 Task: Plan a team-building volunteer activity for the 9th at 4 PM to 4:30 PM.
Action: Mouse moved to (58, 103)
Screenshot: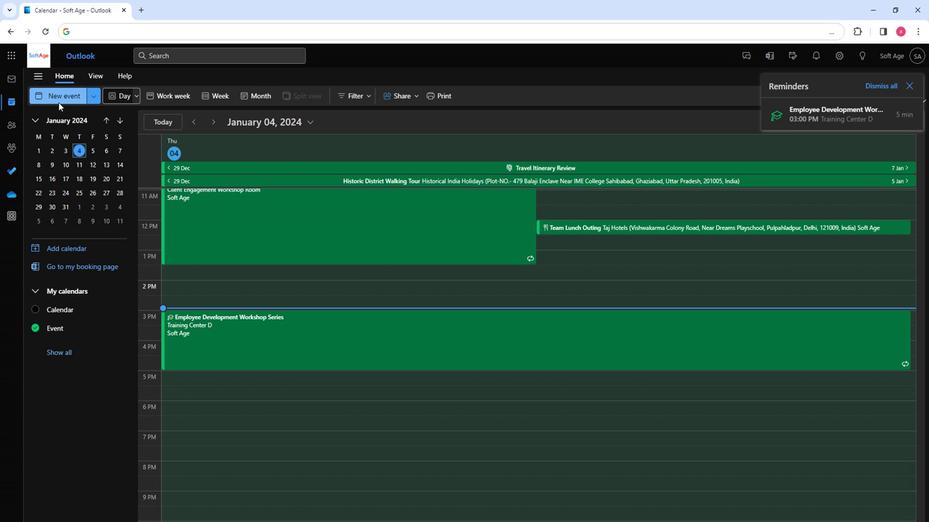 
Action: Mouse pressed left at (58, 103)
Screenshot: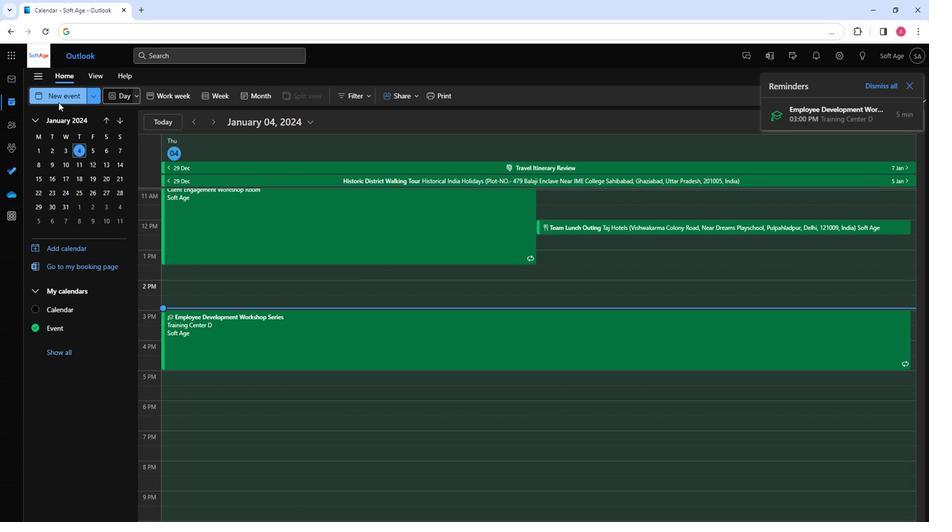 
Action: Mouse moved to (132, 267)
Screenshot: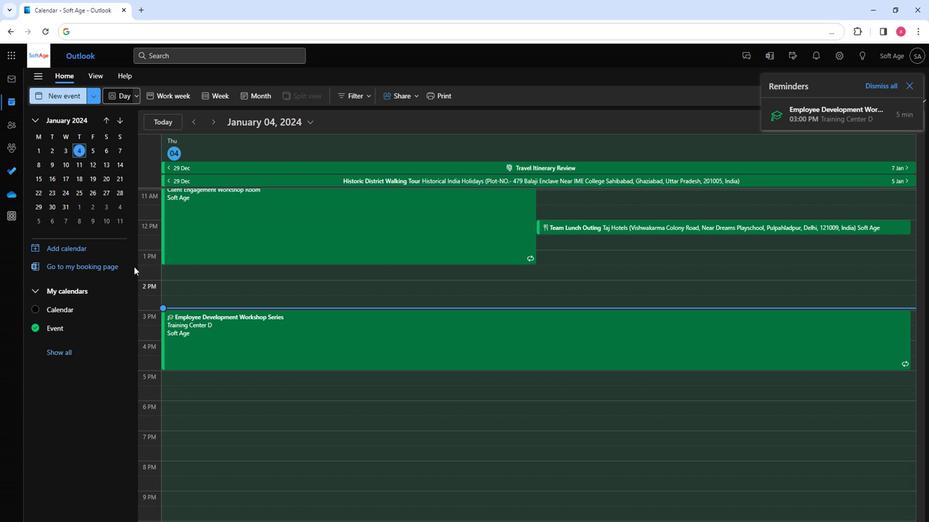 
Action: Key pressed <Key.shift><Key.shift><Key.shift><Key.shift><Key.shift><Key.shift><Key.shift><Key.shift><Key.shift><Key.shift><Key.shift><Key.shift><Key.shift><Key.shift><Key.shift>Team-<Key.shift>Building<Key.space><Key.shift>Volunteer<Key.space><Key.shift>Activity
Screenshot: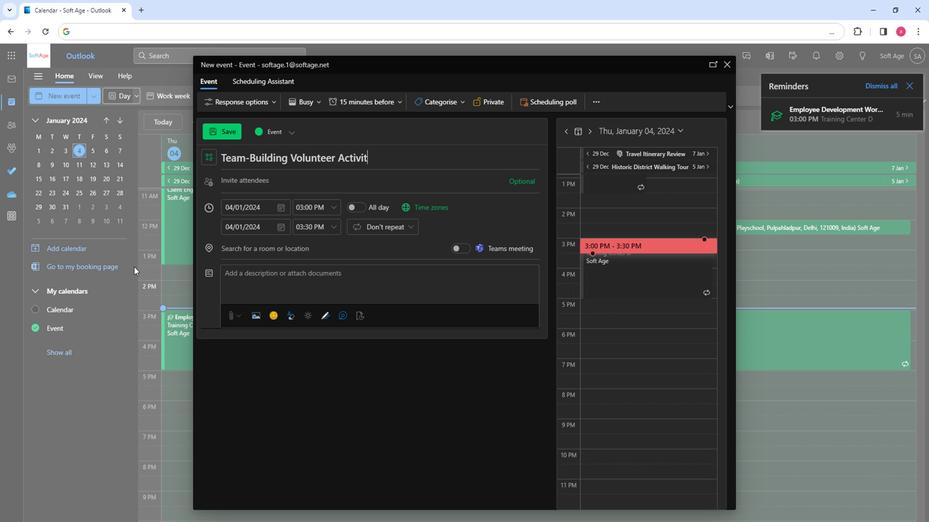 
Action: Mouse moved to (267, 180)
Screenshot: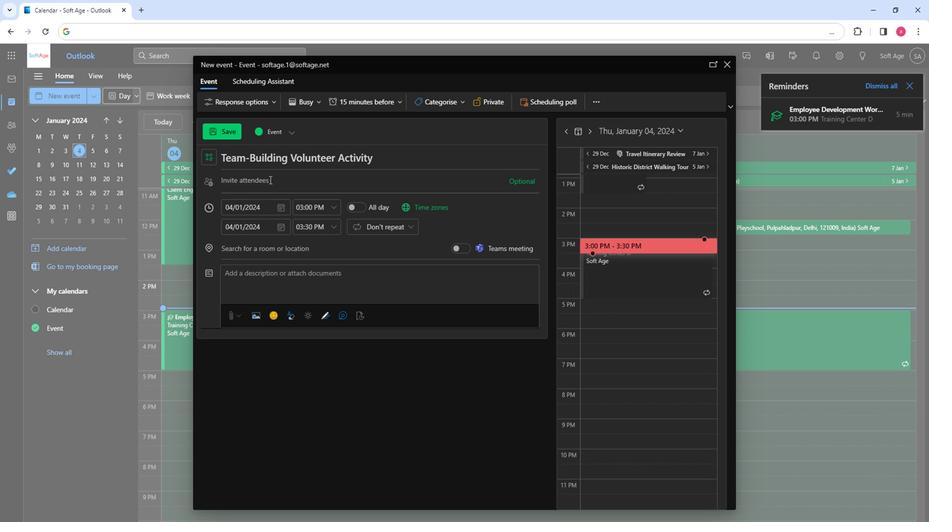 
Action: Mouse pressed left at (267, 180)
Screenshot: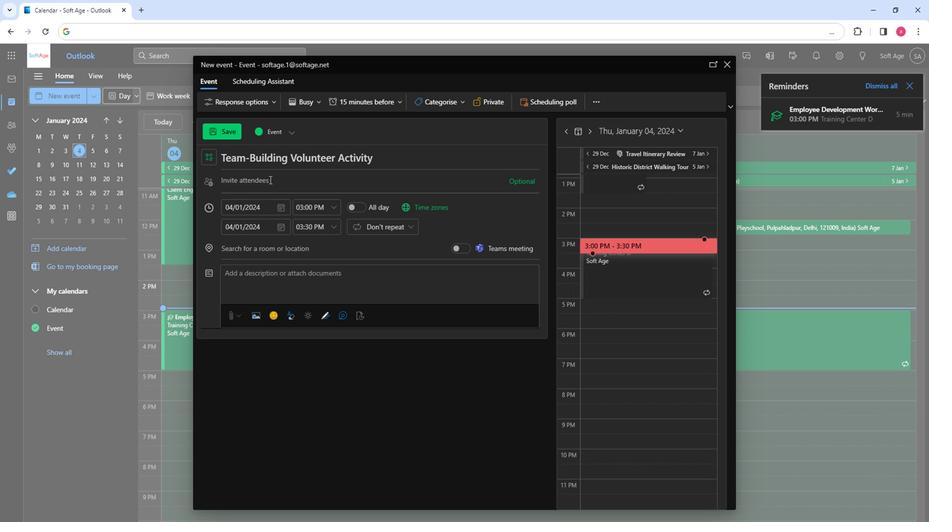 
Action: Key pressed so
Screenshot: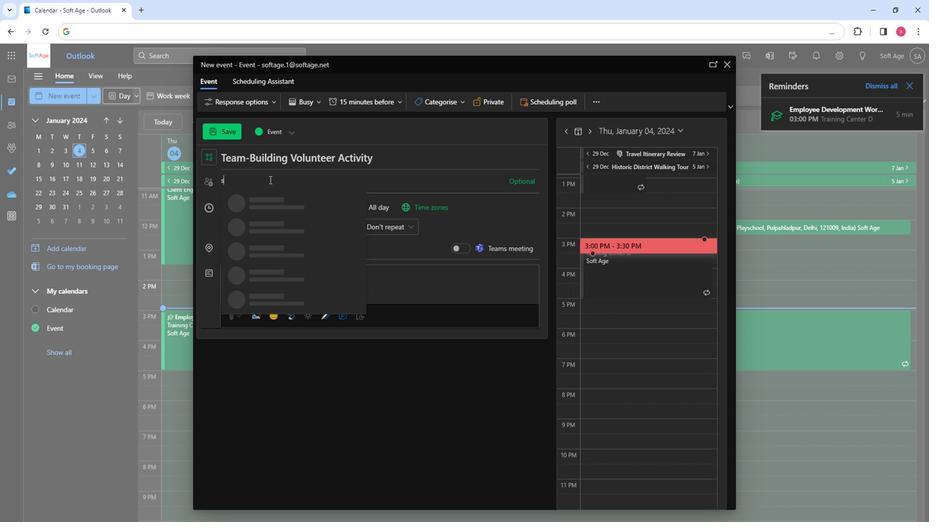 
Action: Mouse moved to (272, 232)
Screenshot: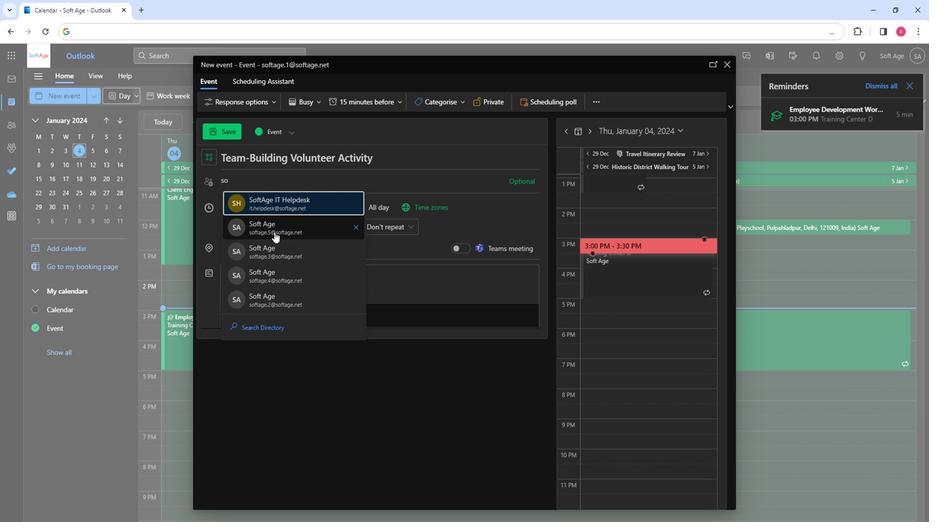 
Action: Mouse pressed left at (272, 232)
Screenshot: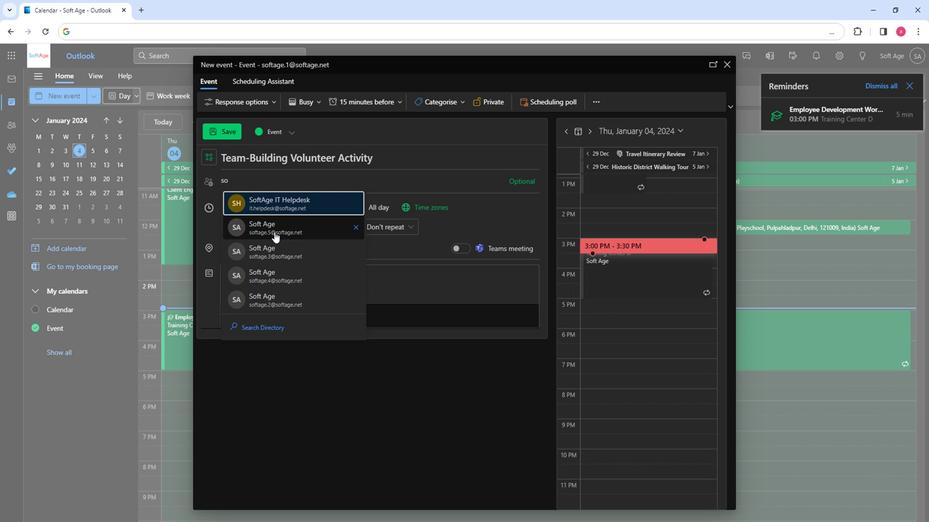 
Action: Key pressed so
Screenshot: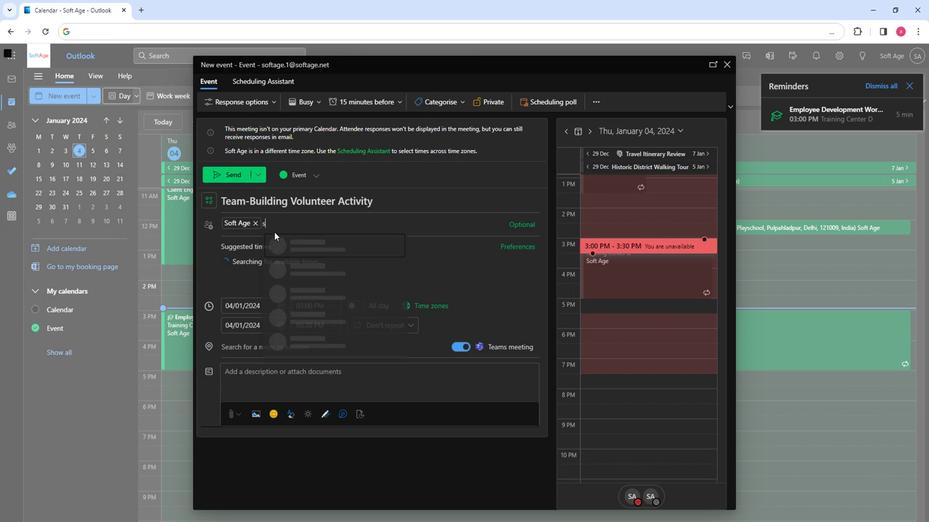 
Action: Mouse moved to (306, 302)
Screenshot: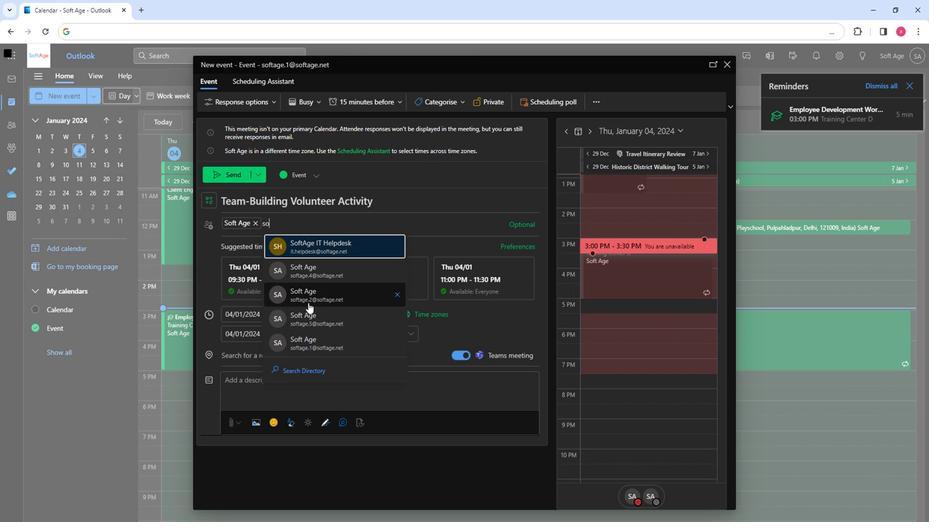 
Action: Mouse pressed left at (306, 302)
Screenshot: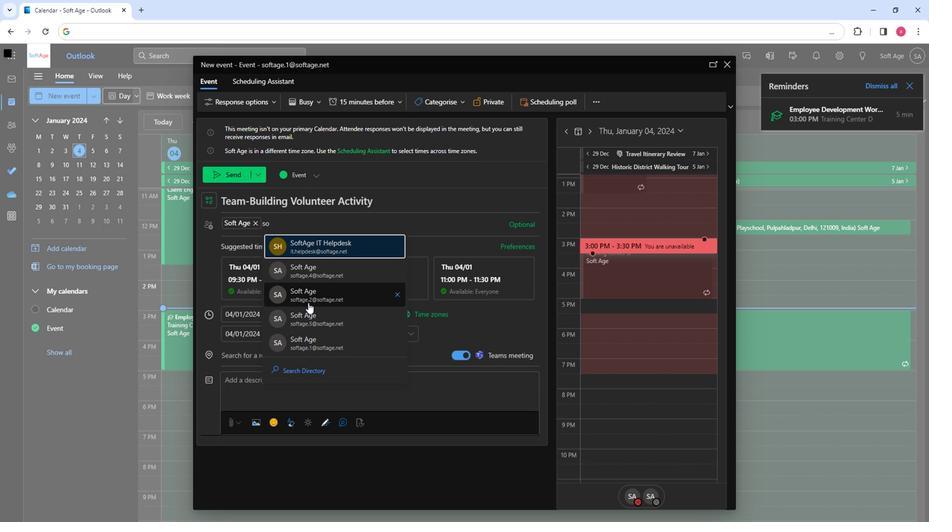 
Action: Mouse moved to (306, 303)
Screenshot: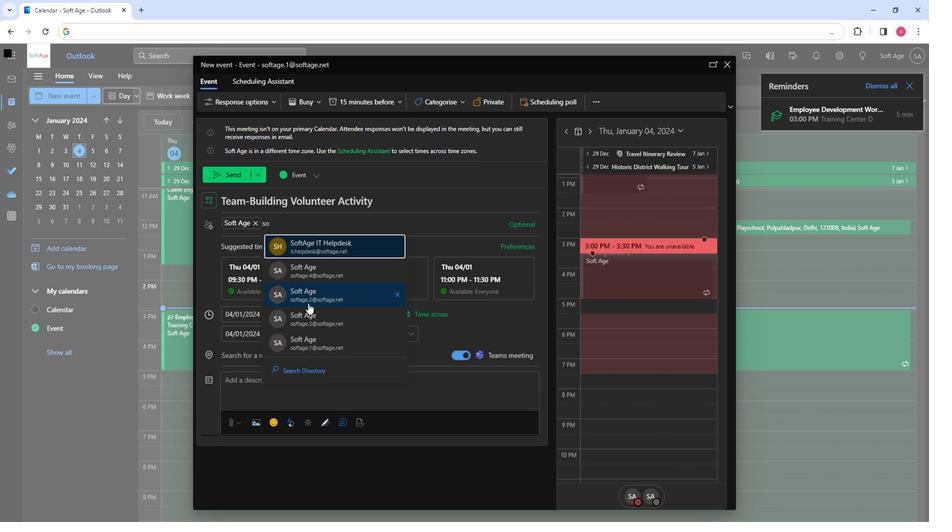 
Action: Key pressed so
Screenshot: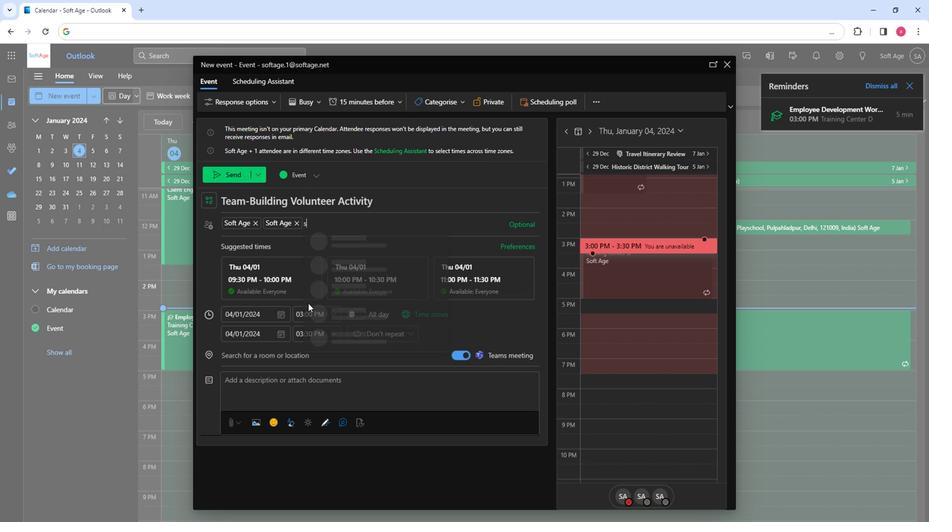 
Action: Mouse moved to (334, 322)
Screenshot: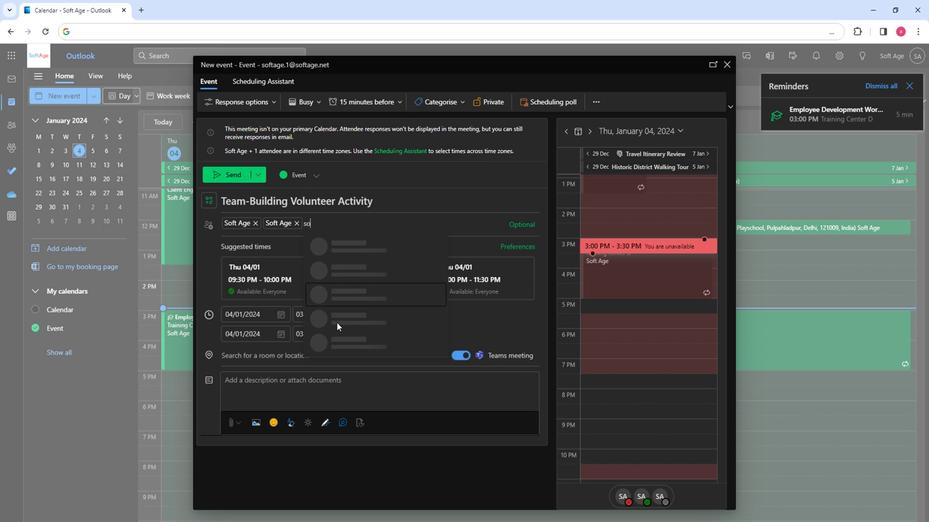 
Action: Mouse pressed left at (334, 322)
Screenshot: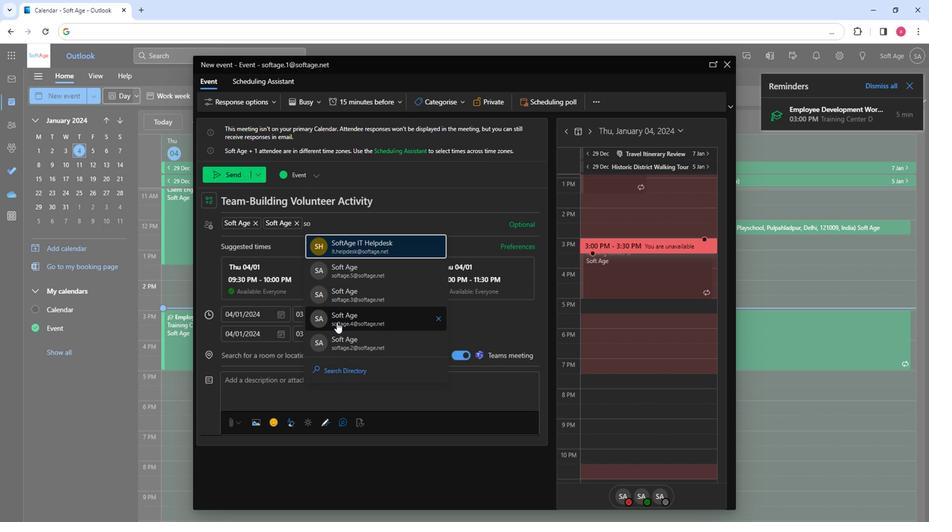 
Action: Key pressed so
Screenshot: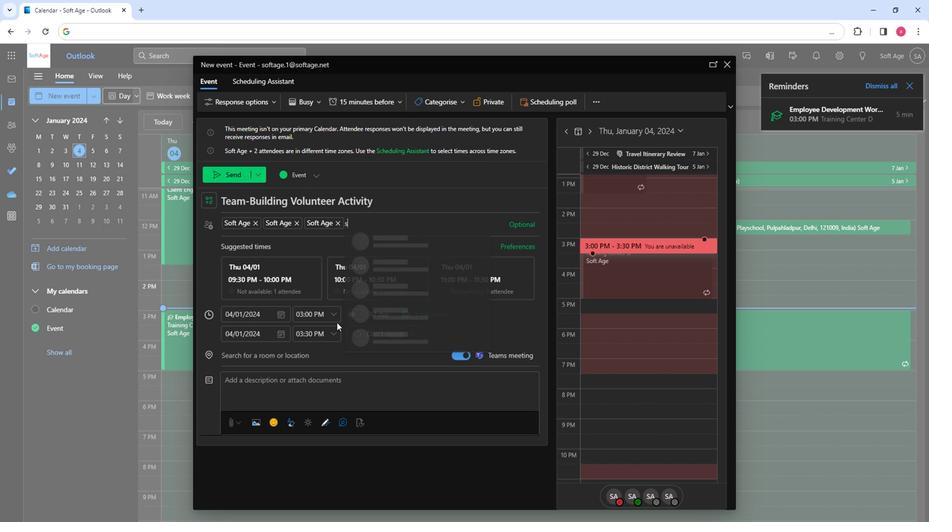 
Action: Mouse moved to (376, 341)
Screenshot: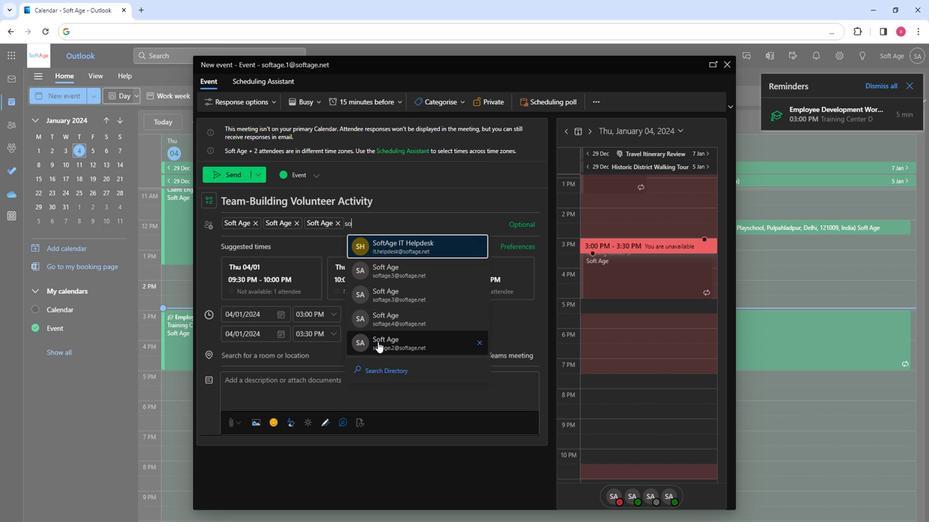 
Action: Mouse pressed left at (376, 341)
Screenshot: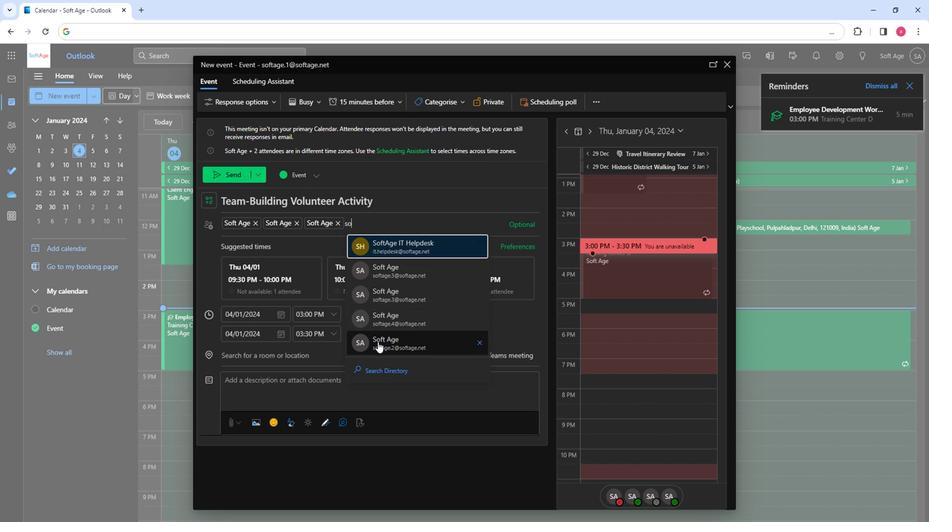 
Action: Mouse moved to (281, 318)
Screenshot: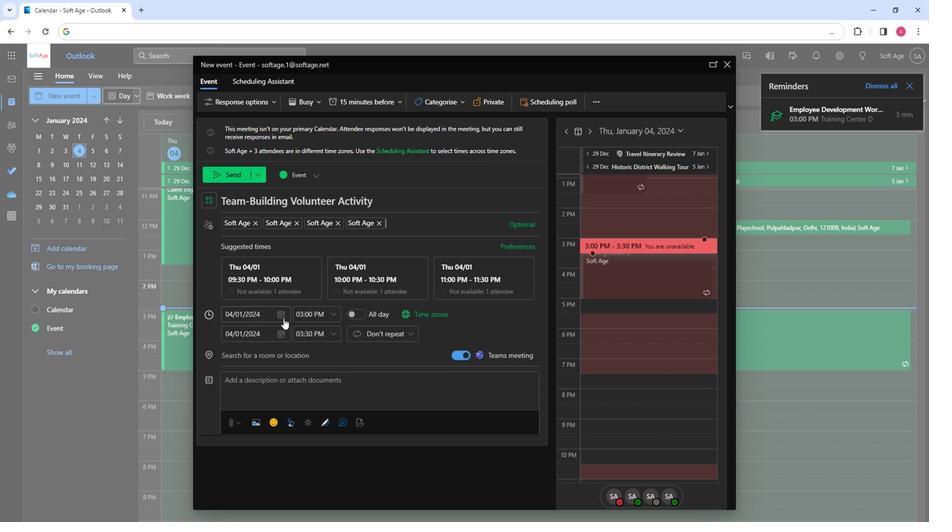 
Action: Mouse pressed left at (281, 318)
Screenshot: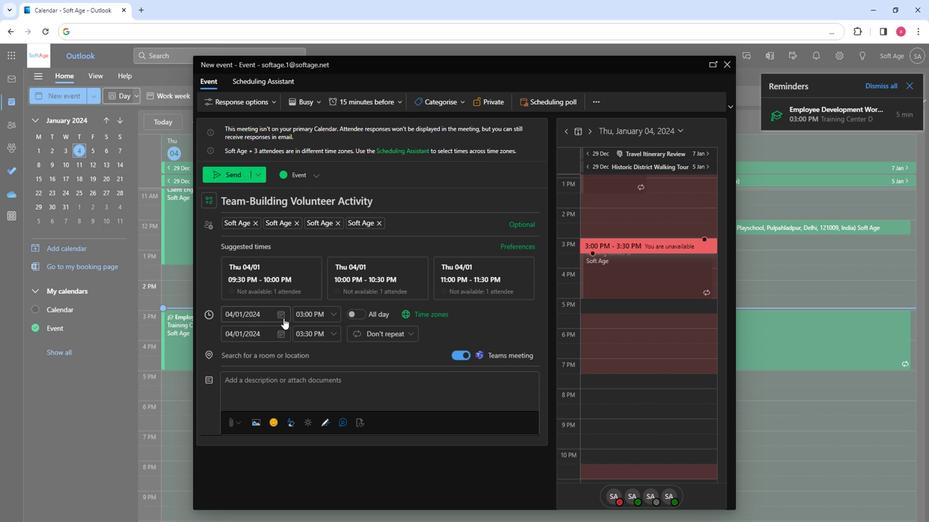 
Action: Mouse moved to (248, 378)
Screenshot: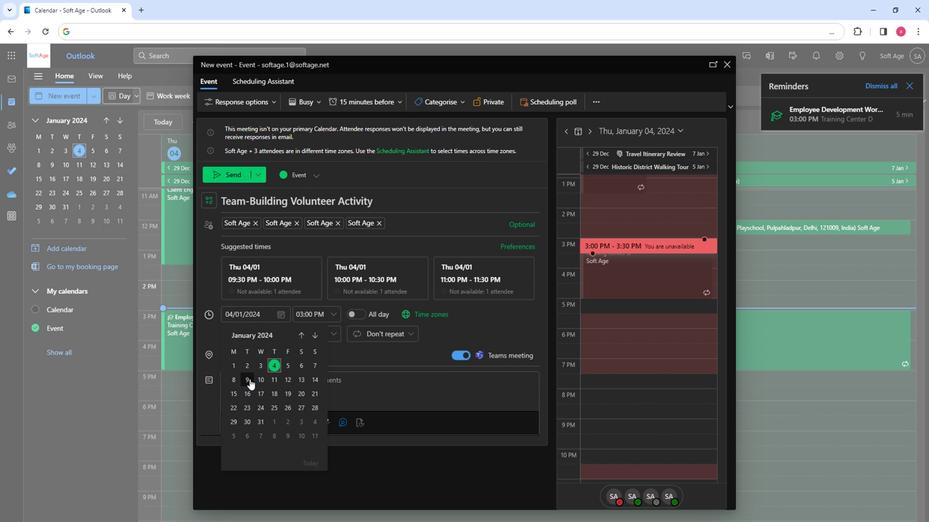 
Action: Mouse pressed left at (248, 378)
Screenshot: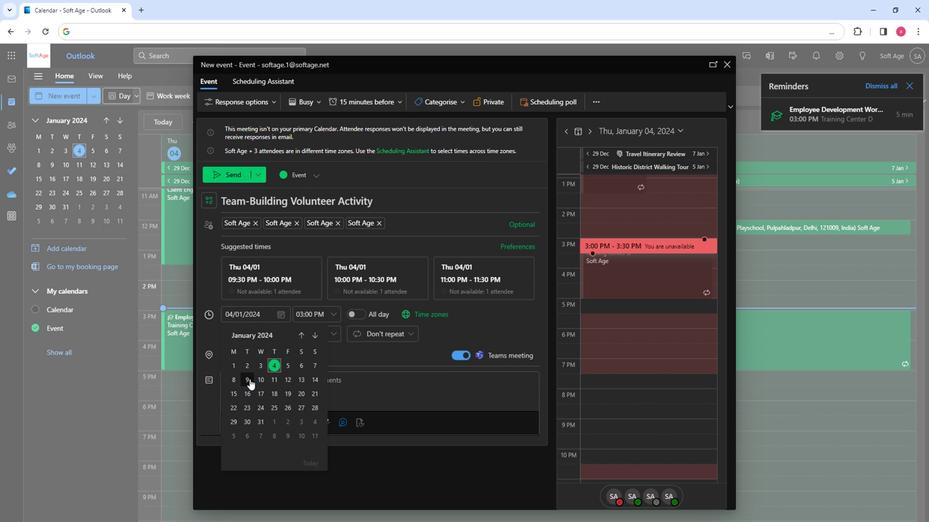 
Action: Mouse moved to (332, 316)
Screenshot: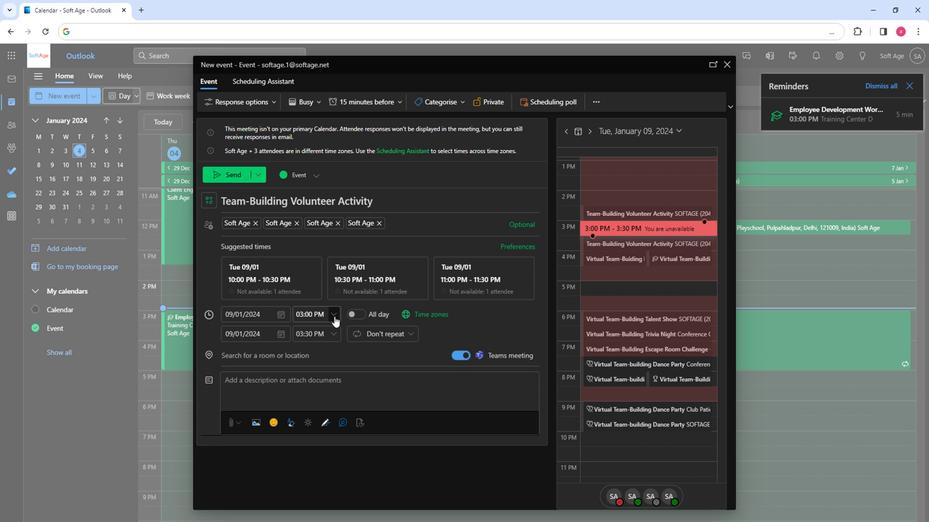 
Action: Mouse pressed left at (332, 316)
Screenshot: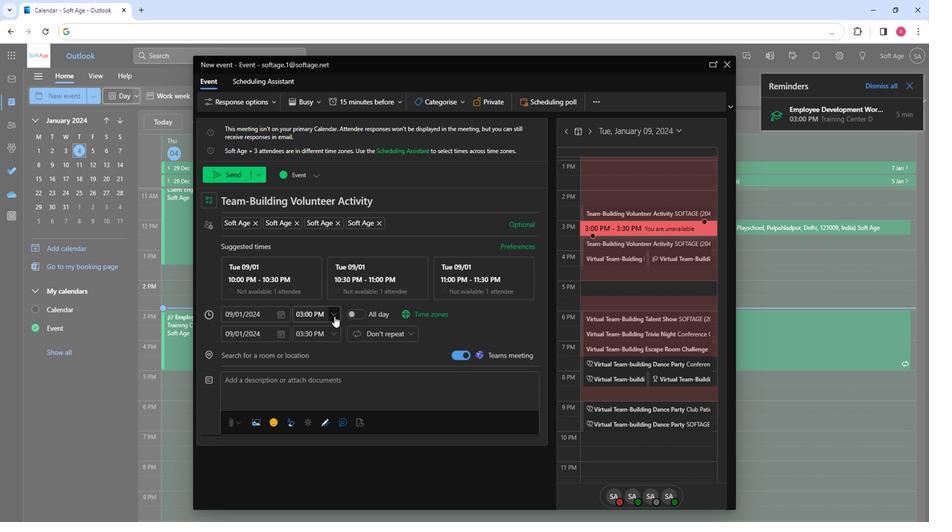 
Action: Mouse moved to (322, 368)
Screenshot: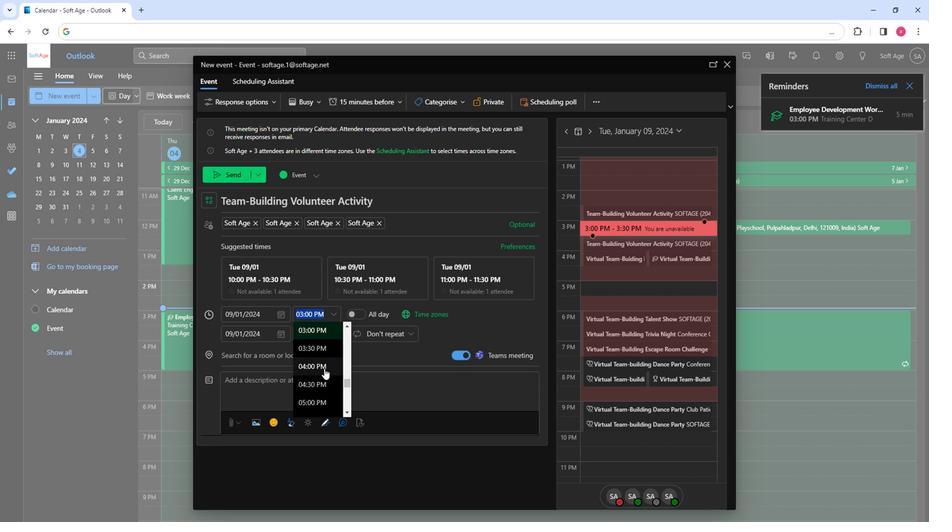 
Action: Mouse pressed left at (322, 368)
Screenshot: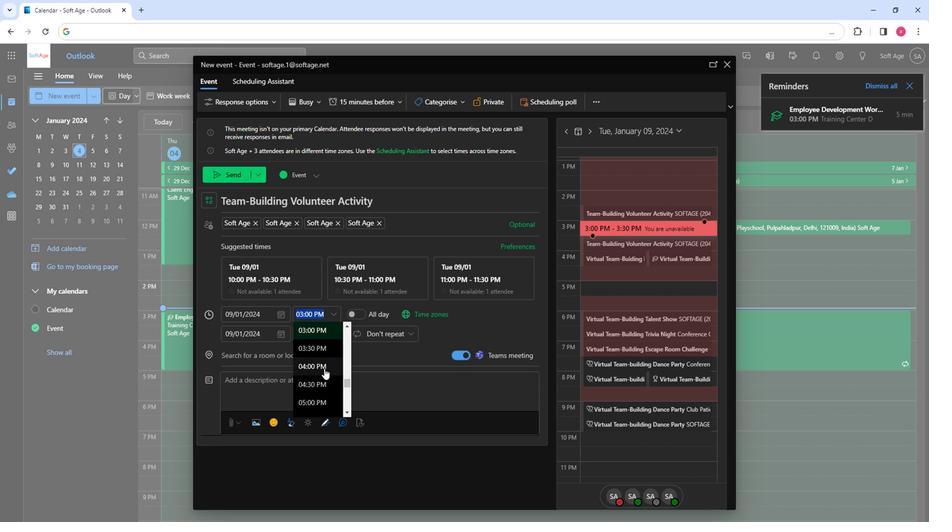 
Action: Mouse moved to (243, 348)
Screenshot: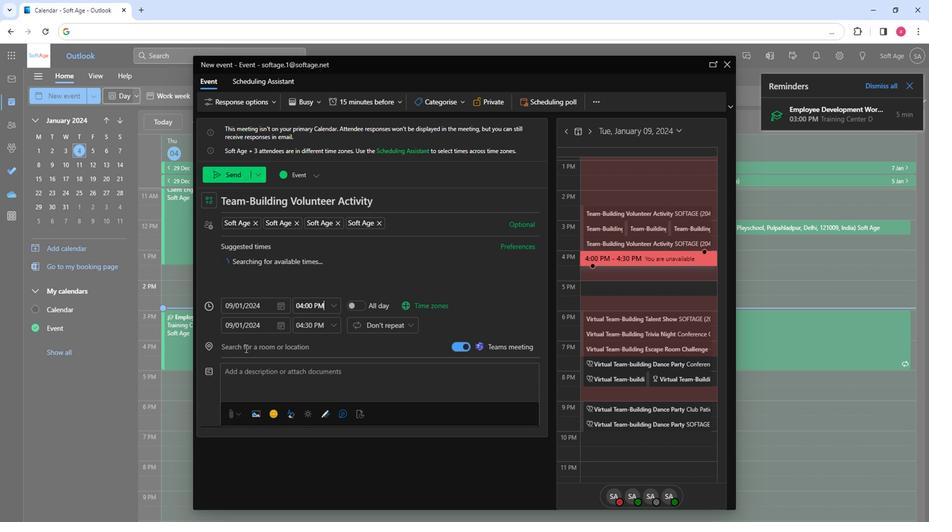 
Action: Mouse pressed left at (243, 348)
Screenshot: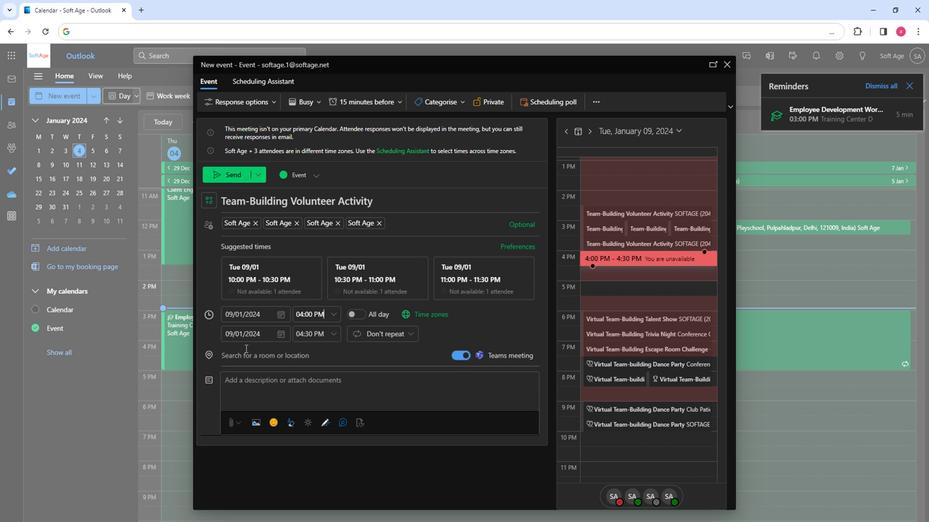 
Action: Mouse moved to (284, 214)
Screenshot: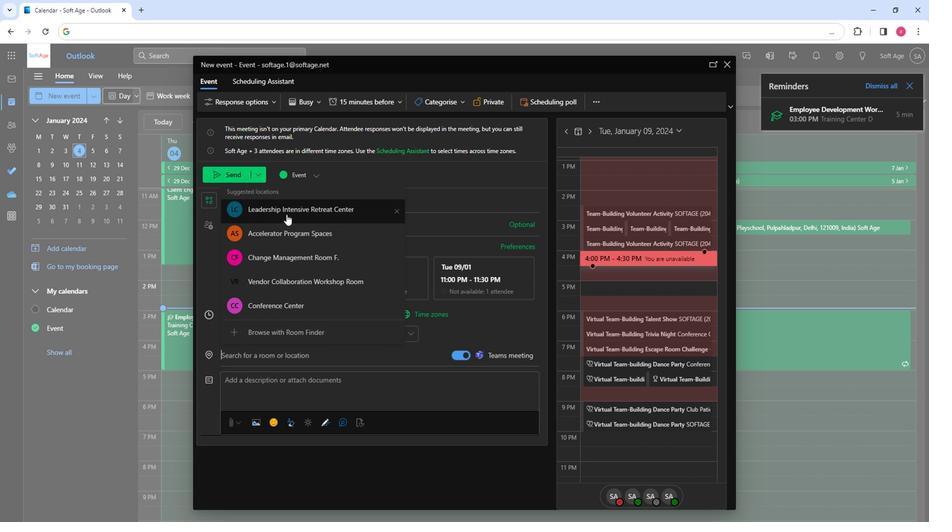
Action: Mouse pressed left at (284, 214)
Screenshot: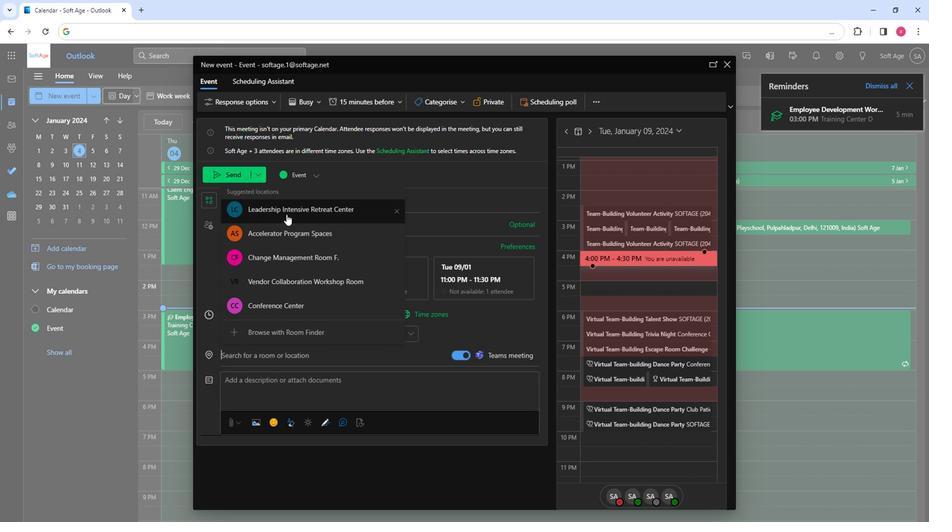 
Action: Mouse moved to (246, 391)
Screenshot: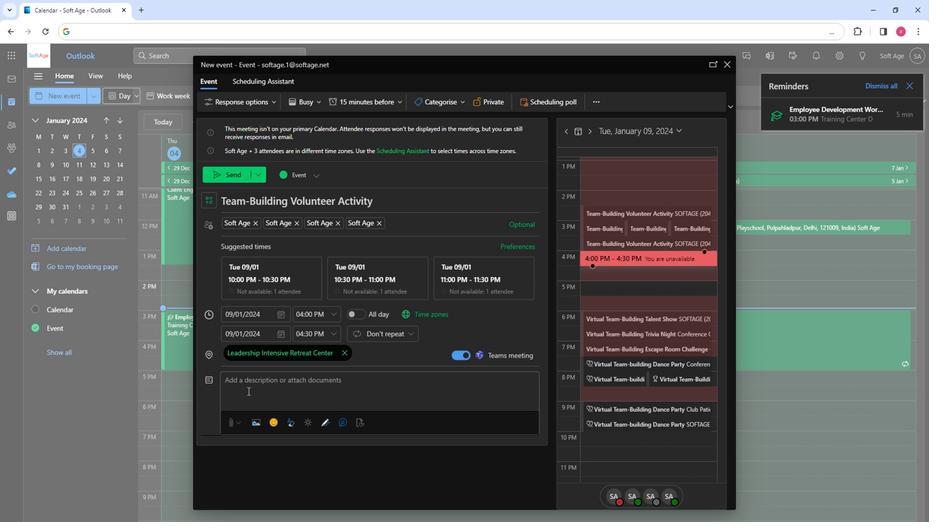 
Action: Mouse pressed left at (246, 391)
Screenshot: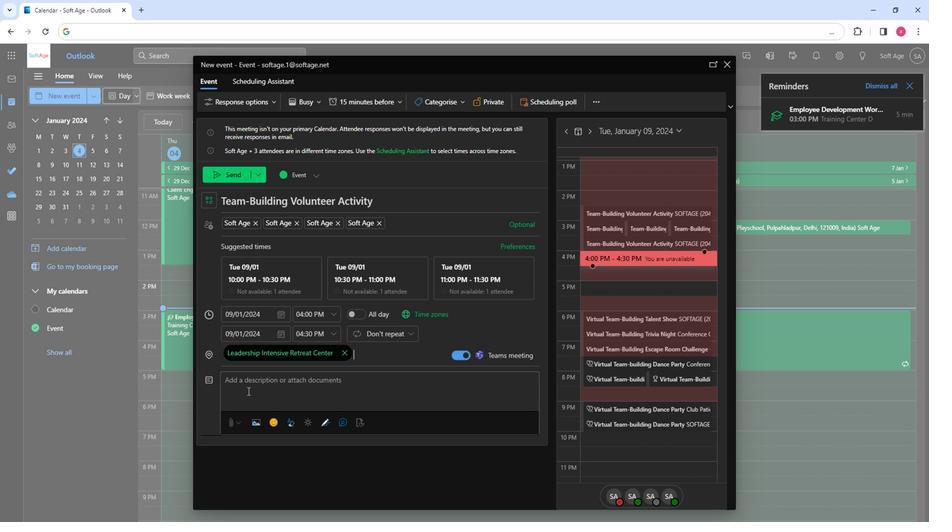 
Action: Key pressed <Key.shift>Inspire<Key.space>teamwork<Key.space>and<Key.space>social<Key.space>impact<Key.space>with<Key.space>a<Key.space>team-building<Key.space>volunteer<Key.space>activity.<Key.space><Key.shift>Unite<Key.space>for<Key.space>a<Key.space>shared<Key.space>cause,<Key.space>strengthening<Key.space>bonds<Key.space>while<Key.space>making<Key.space>a<Key.space>positive<Key.space>difference<Key.space>in<Key.space>the<Key.space>community.
Screenshot: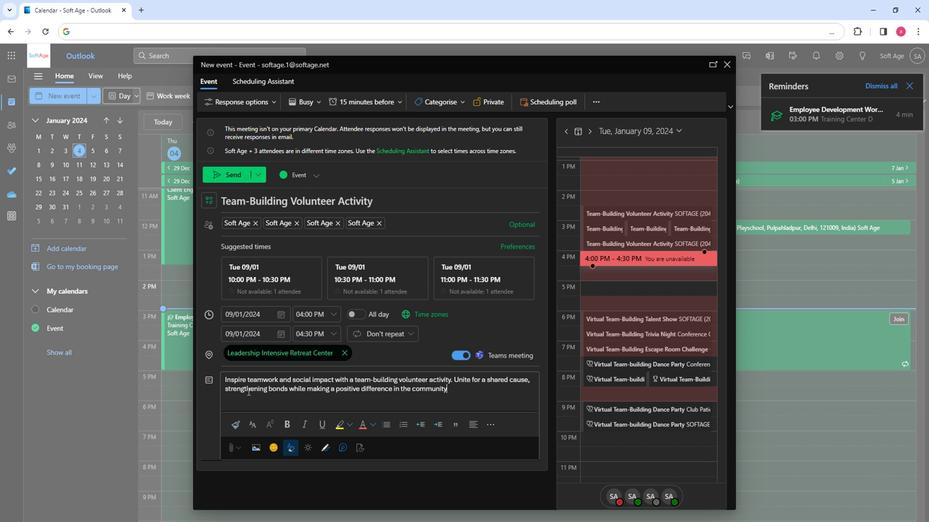 
Action: Mouse moved to (311, 394)
Screenshot: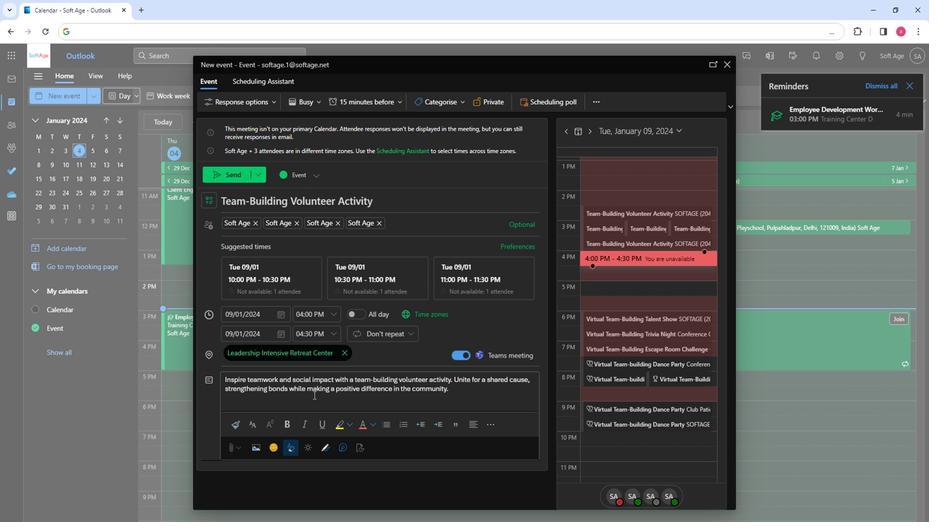 
Action: Mouse pressed left at (311, 394)
Screenshot: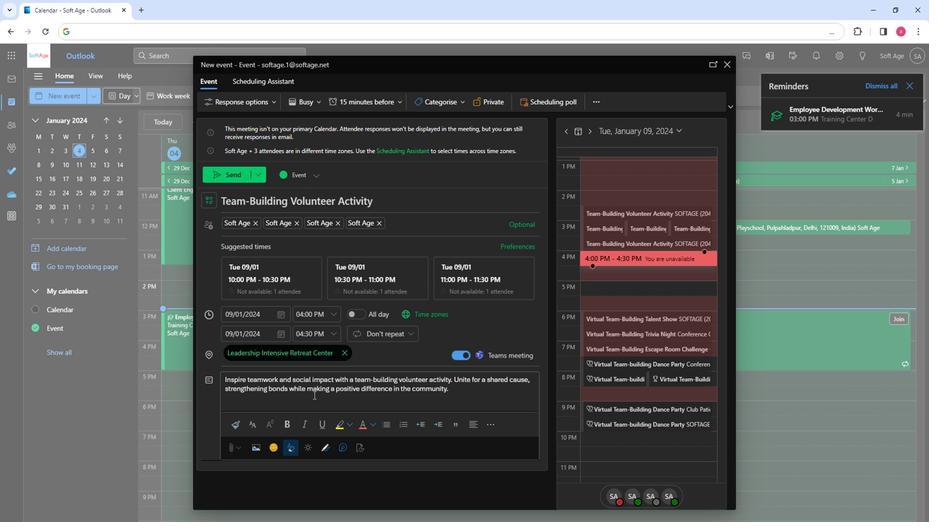 
Action: Mouse pressed left at (311, 394)
Screenshot: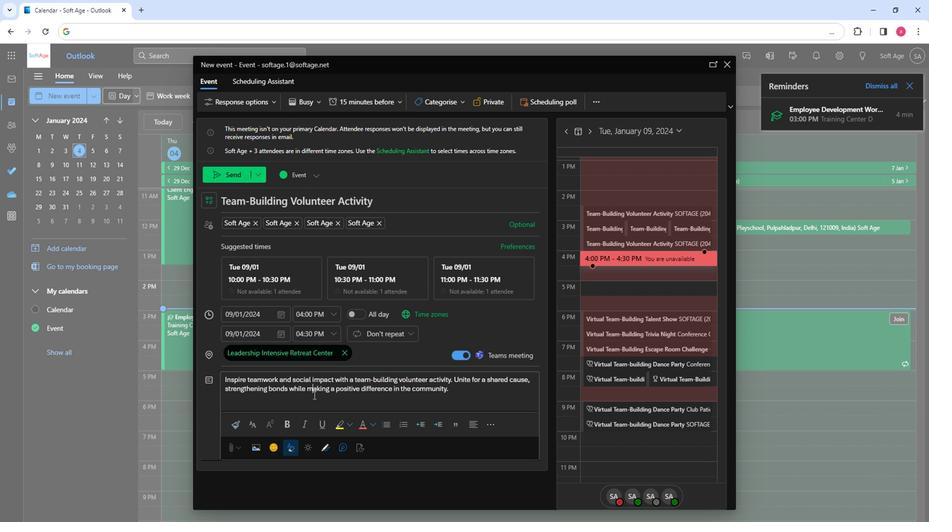 
Action: Mouse pressed left at (311, 394)
Screenshot: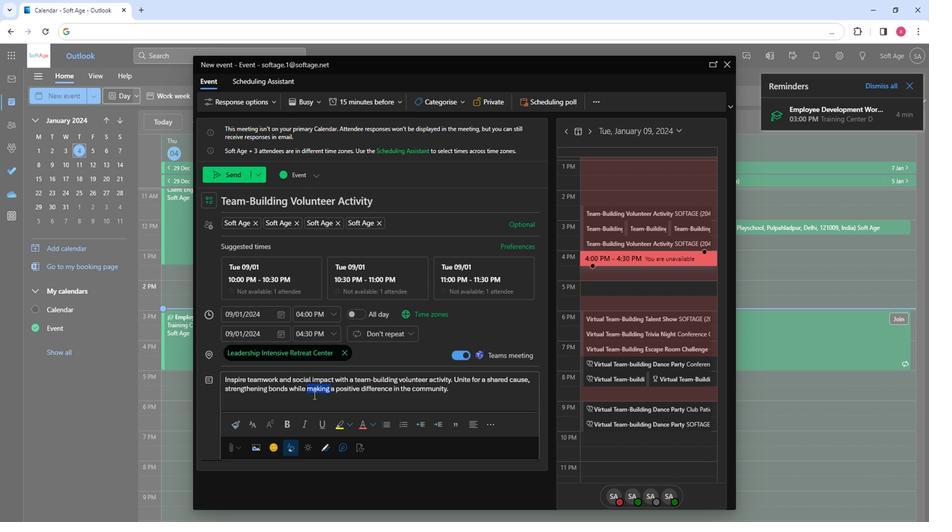 
Action: Mouse pressed left at (311, 394)
Screenshot: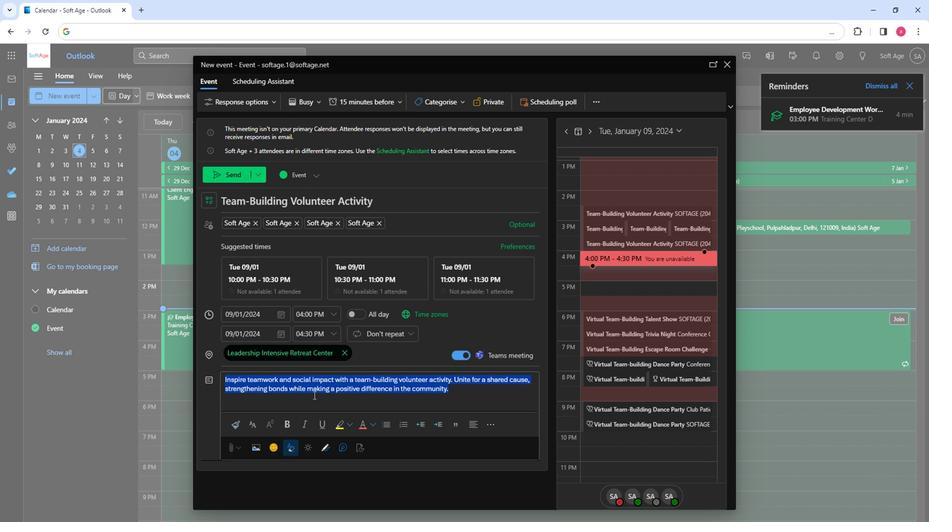 
Action: Mouse moved to (255, 427)
Screenshot: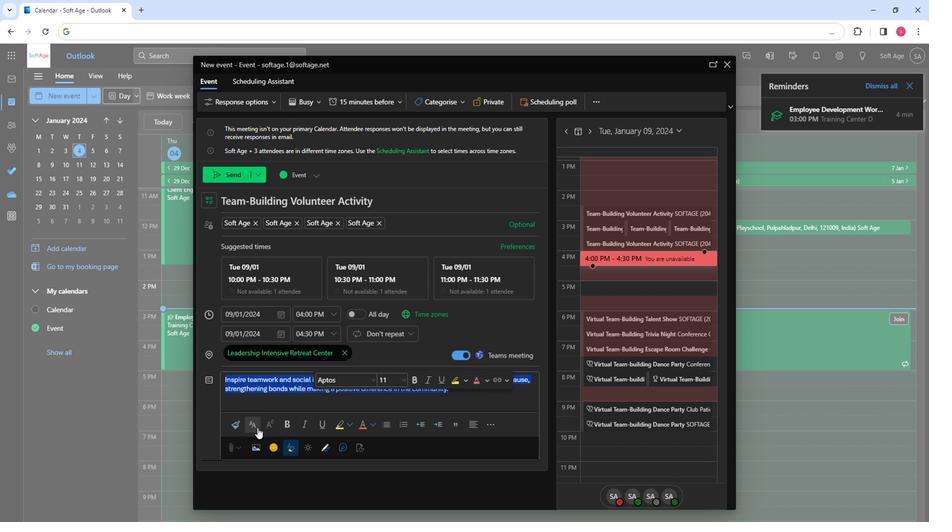 
Action: Mouse pressed left at (255, 427)
Screenshot: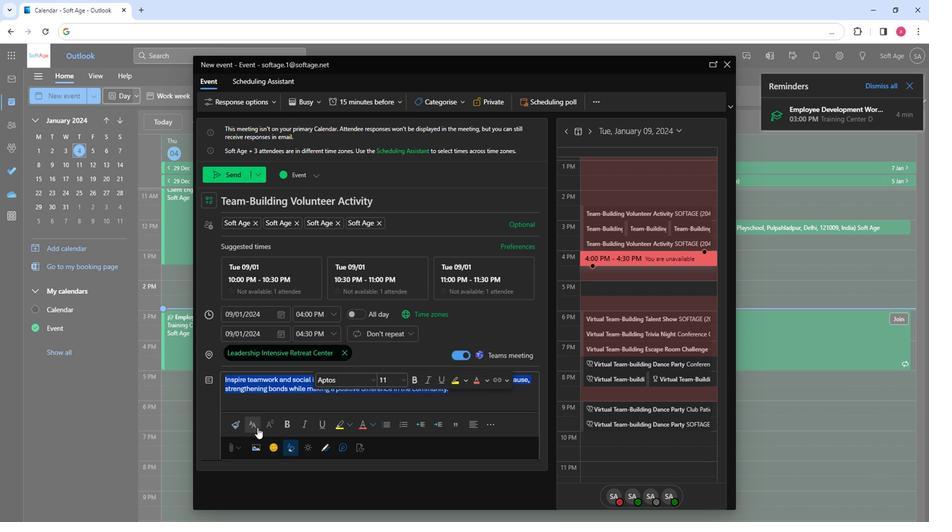 
Action: Mouse moved to (294, 355)
Screenshot: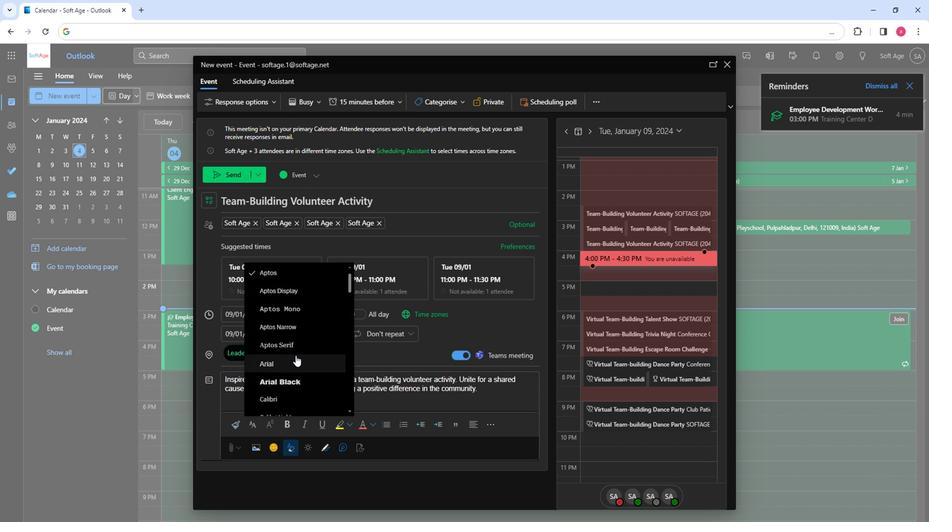 
Action: Mouse scrolled (294, 355) with delta (0, 0)
Screenshot: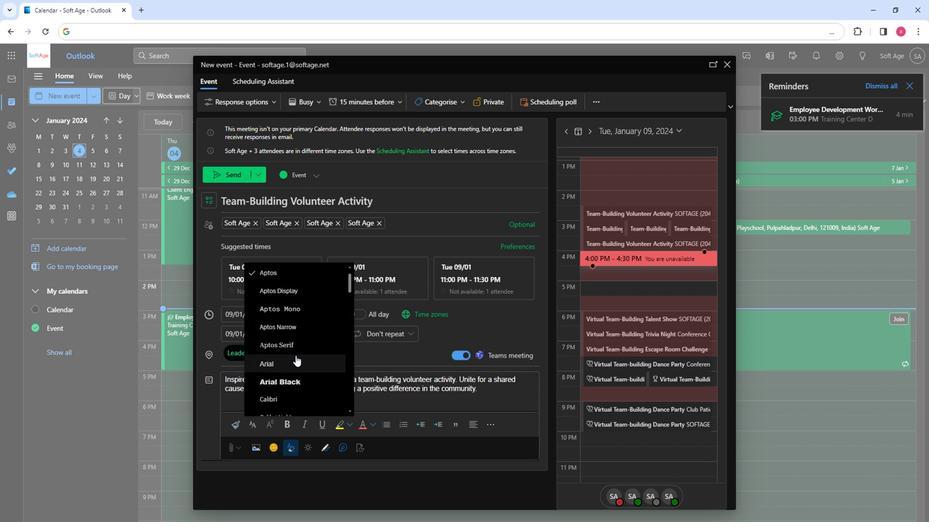 
Action: Mouse scrolled (294, 355) with delta (0, 0)
Screenshot: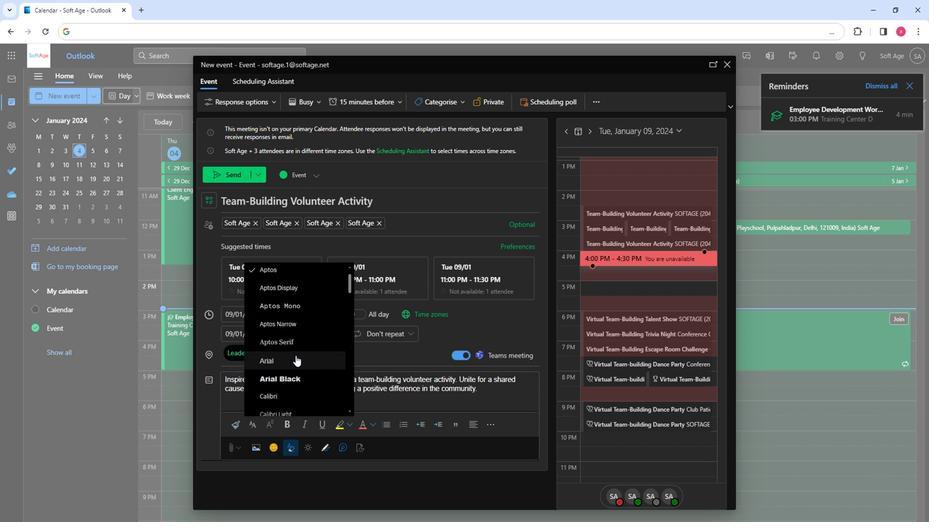 
Action: Mouse scrolled (294, 355) with delta (0, 0)
Screenshot: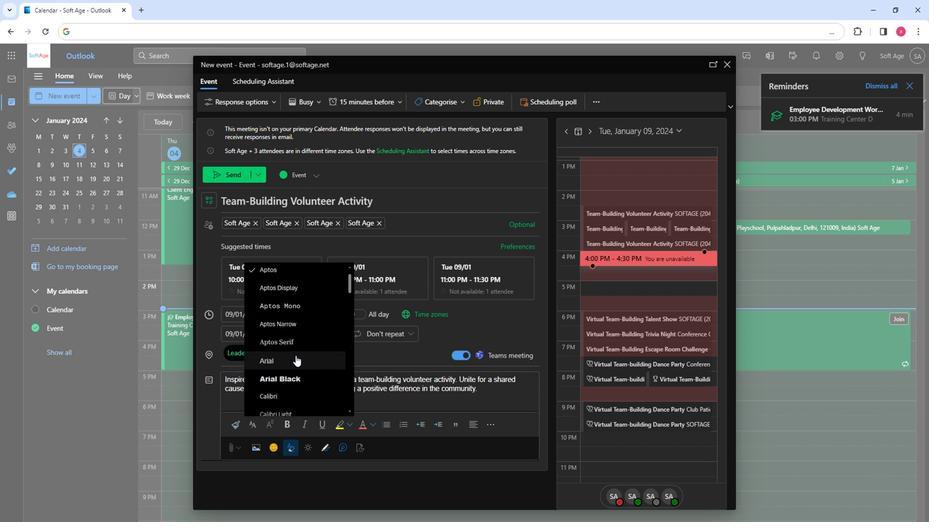 
Action: Mouse scrolled (294, 355) with delta (0, 0)
Screenshot: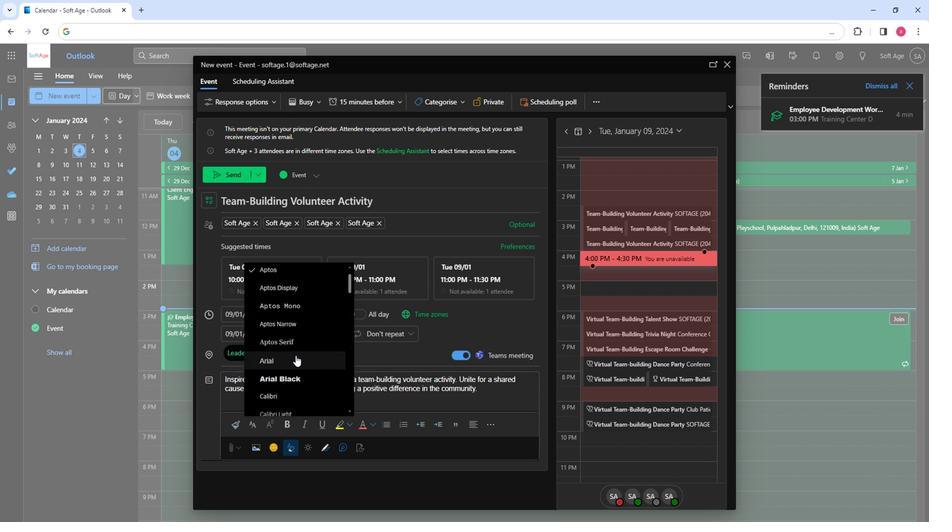 
Action: Mouse moved to (281, 313)
Screenshot: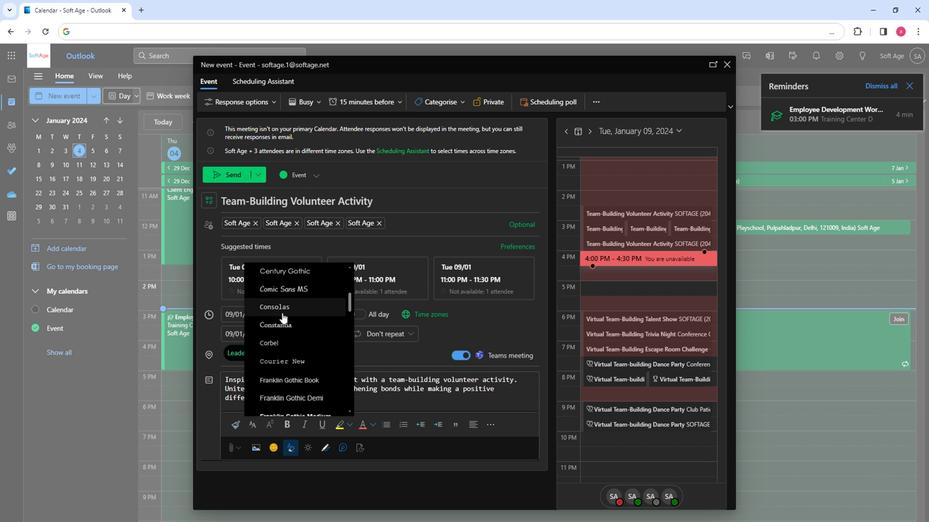 
Action: Mouse scrolled (281, 312) with delta (0, 0)
Screenshot: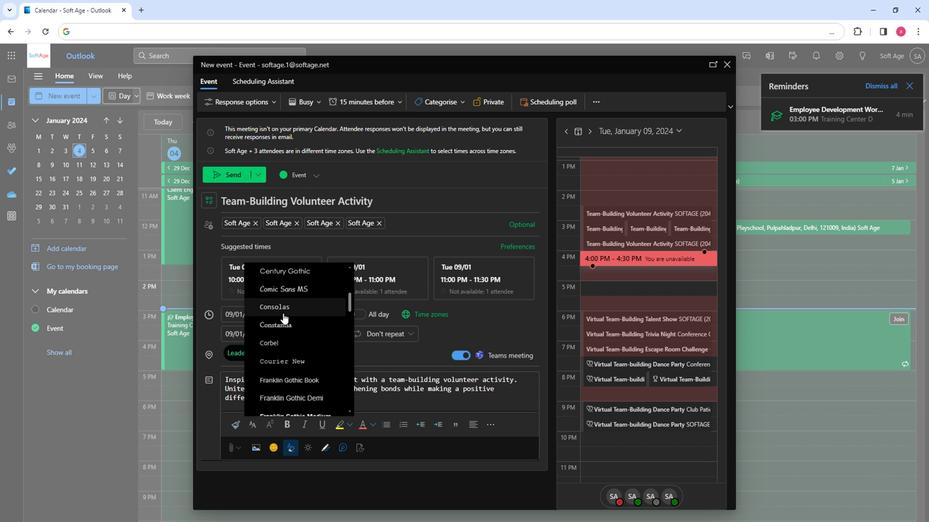 
Action: Mouse moved to (274, 380)
Screenshot: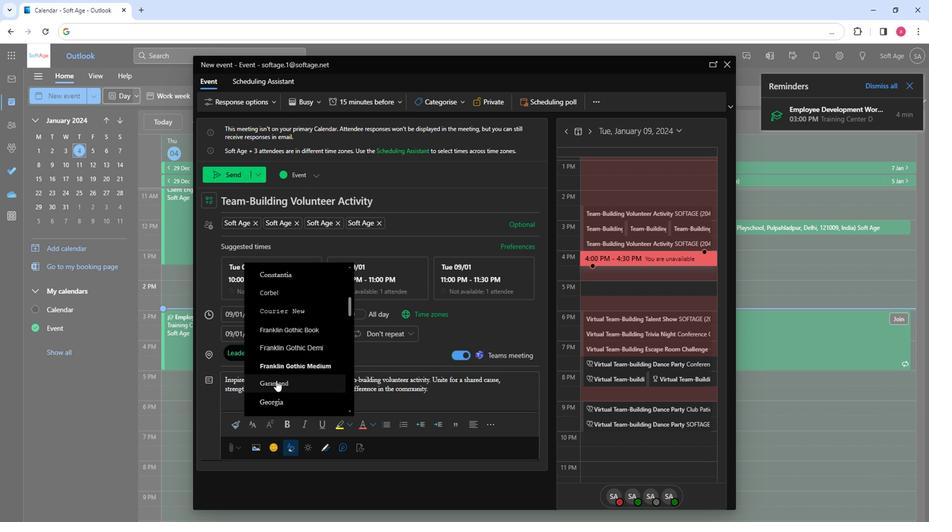 
Action: Mouse pressed left at (274, 380)
Screenshot: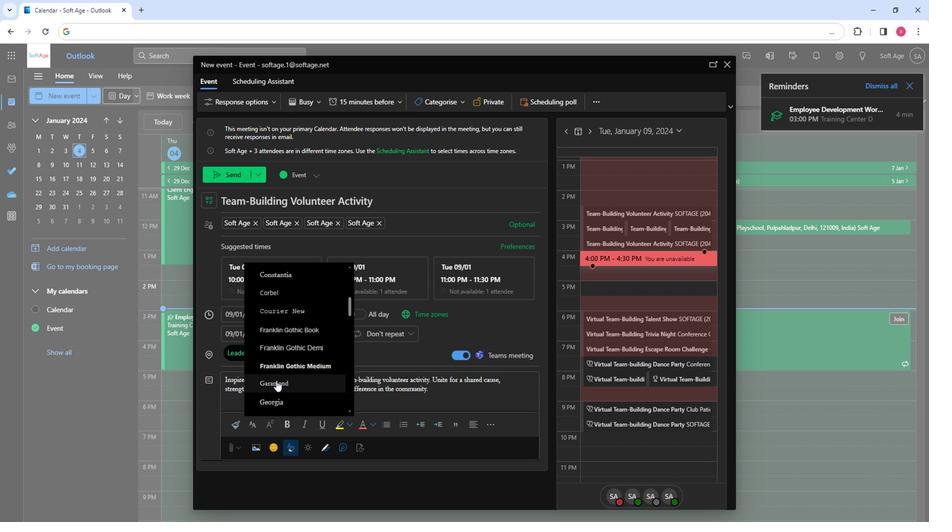 
Action: Mouse moved to (433, 424)
Screenshot: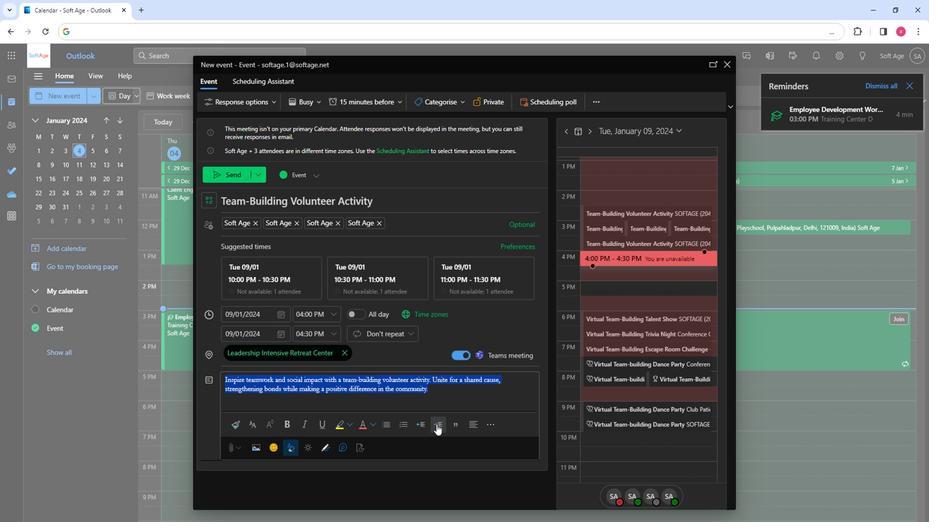 
Action: Mouse pressed left at (433, 424)
Screenshot: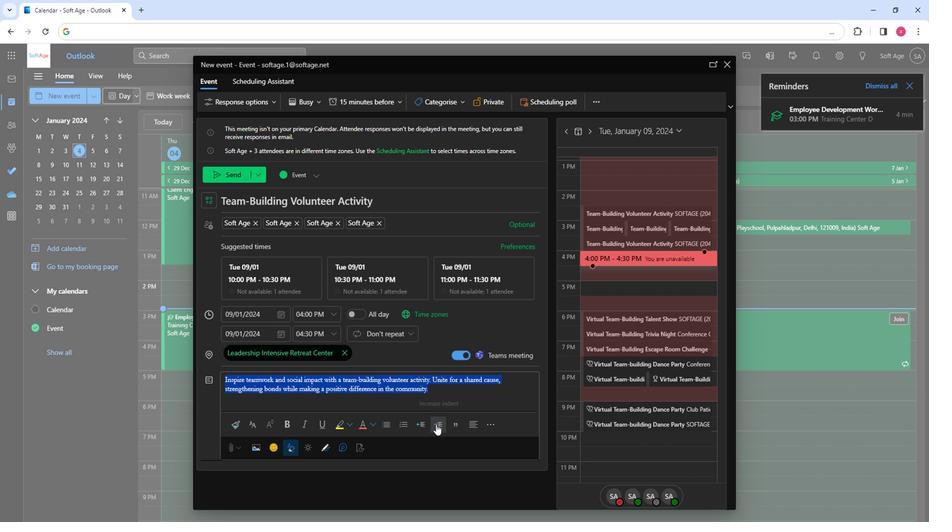 
Action: Mouse moved to (374, 424)
Screenshot: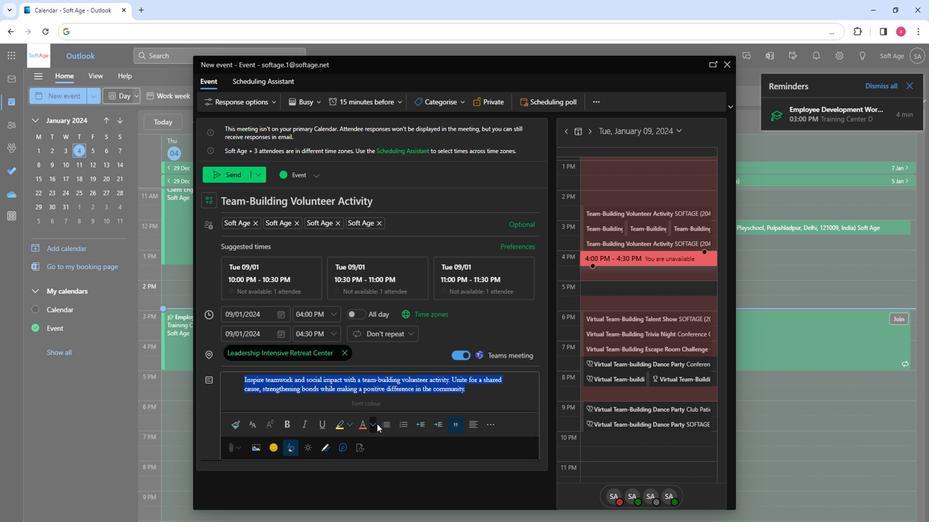 
Action: Mouse pressed left at (374, 424)
Screenshot: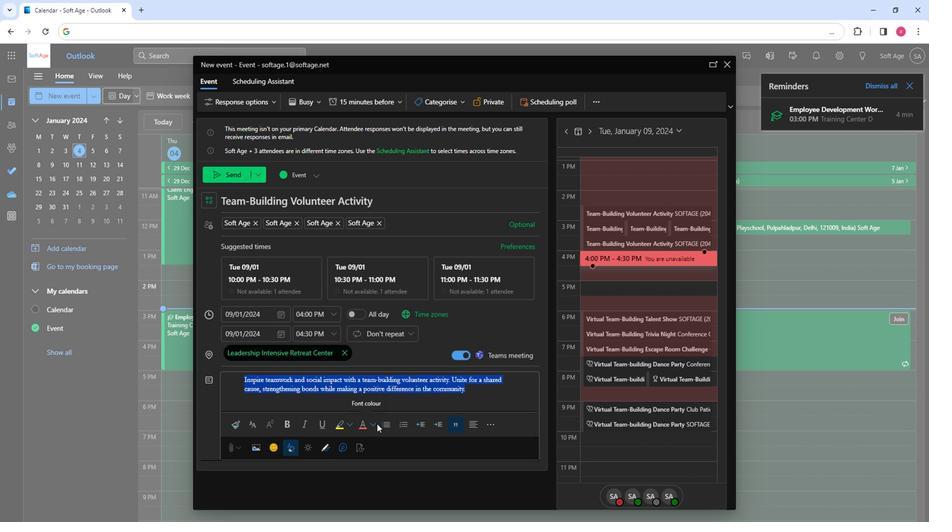 
Action: Mouse moved to (372, 427)
Screenshot: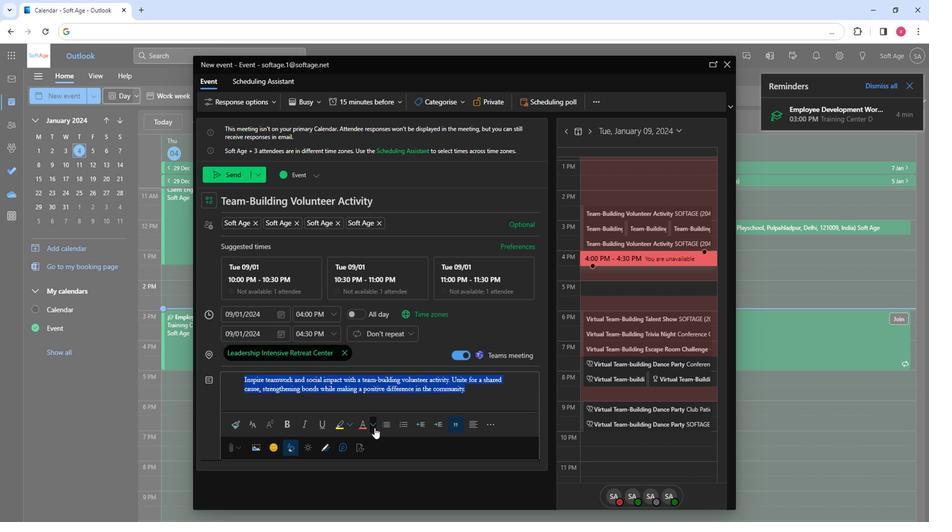 
Action: Mouse pressed left at (372, 427)
Screenshot: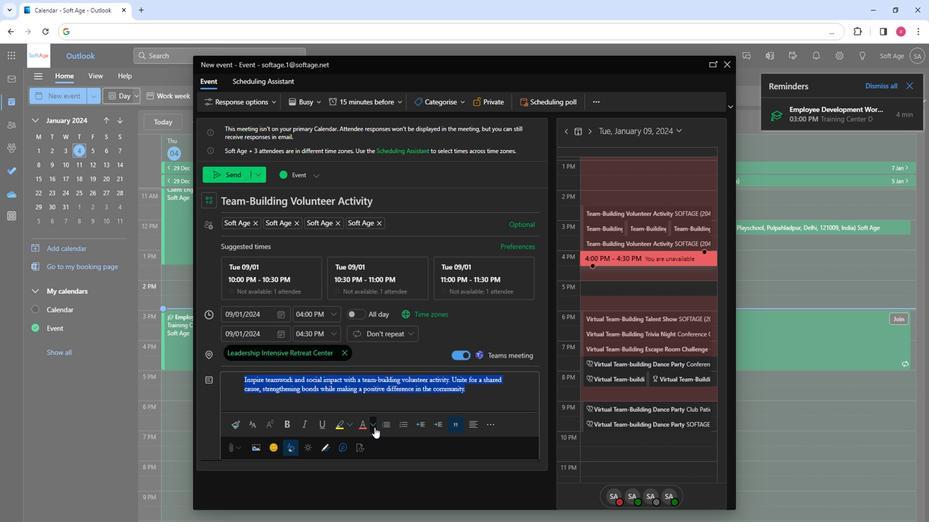 
Action: Mouse moved to (406, 356)
Screenshot: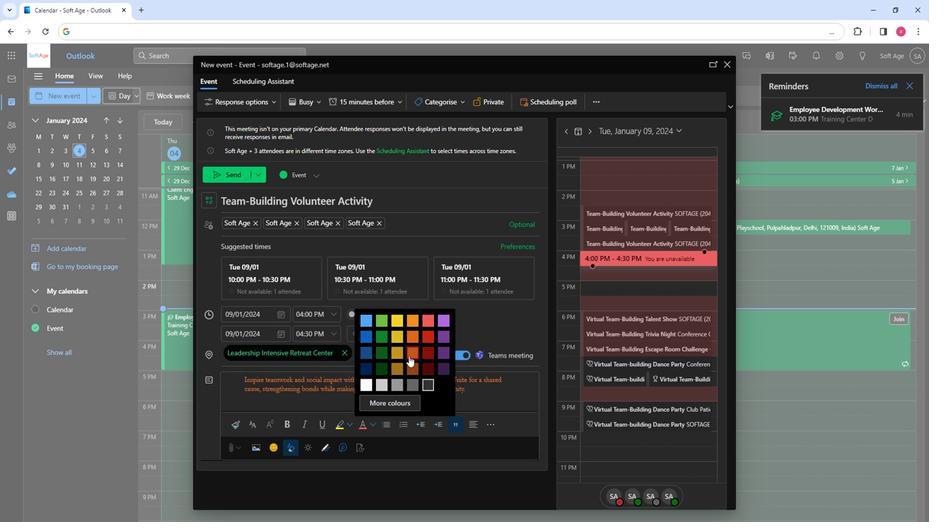 
Action: Mouse pressed left at (406, 356)
Screenshot: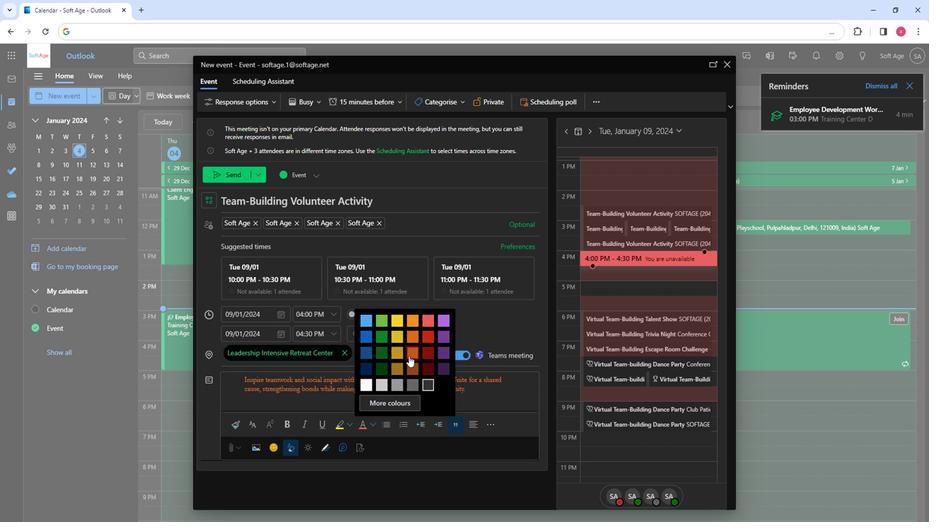 
Action: Mouse moved to (471, 394)
Screenshot: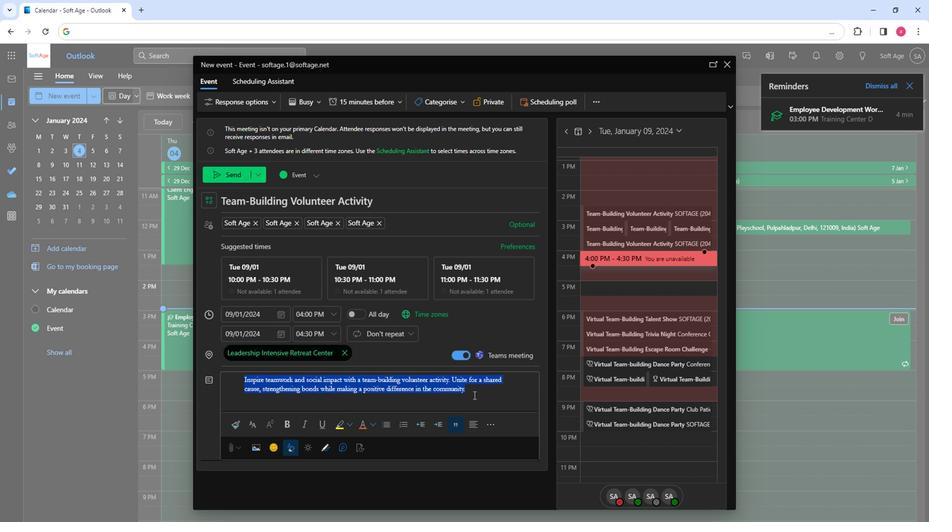 
Action: Mouse pressed left at (471, 394)
Screenshot: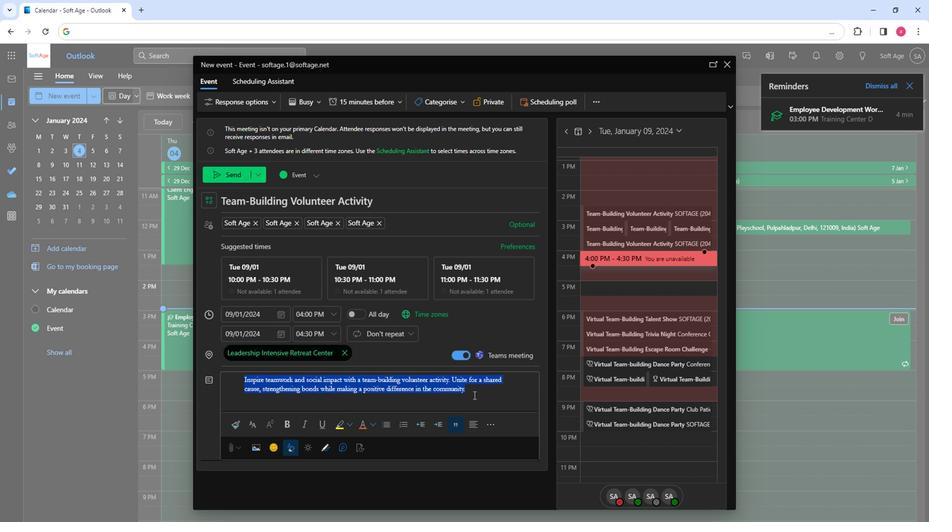 
Action: Mouse moved to (219, 175)
Screenshot: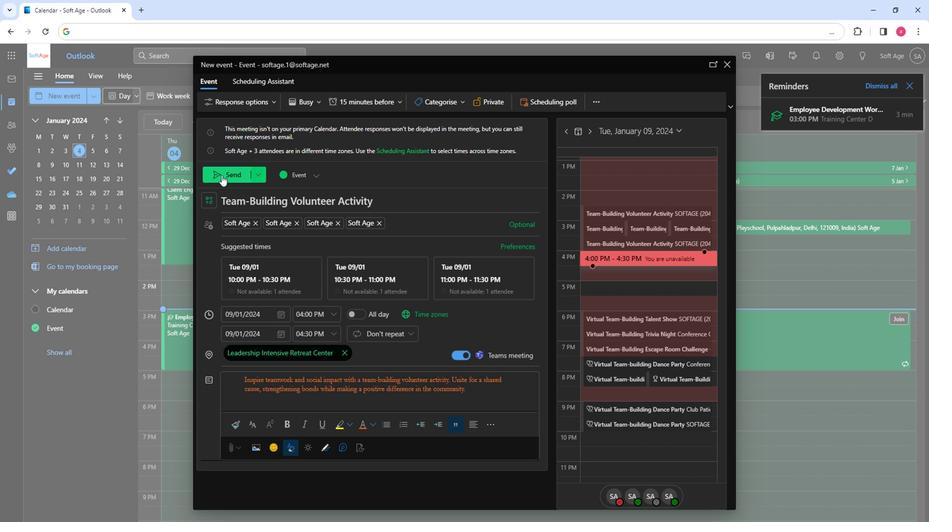 
Action: Mouse pressed left at (219, 175)
Screenshot: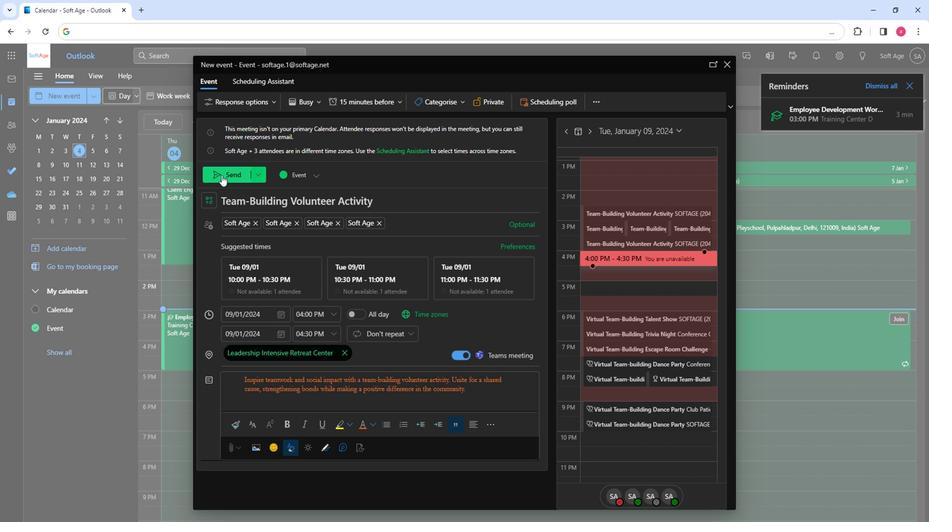
Action: Mouse moved to (392, 426)
Screenshot: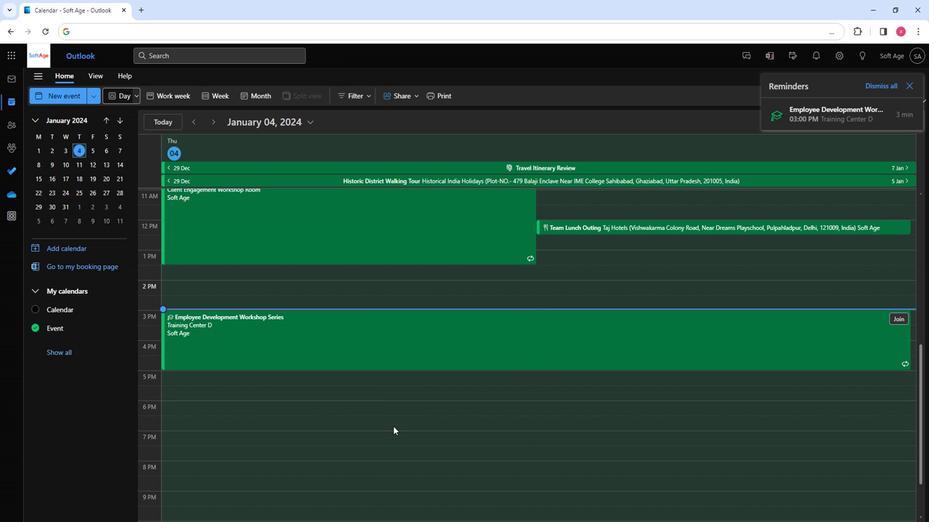 
